 Task: Create a sub task Release to Production / Go Live for the task  Improve website speed and performance in the project AcmeWorks , assign it to team member softage.3@softage.net and update the status of the sub task to  Off Track , set the priority of the sub task to High
Action: Mouse moved to (479, 245)
Screenshot: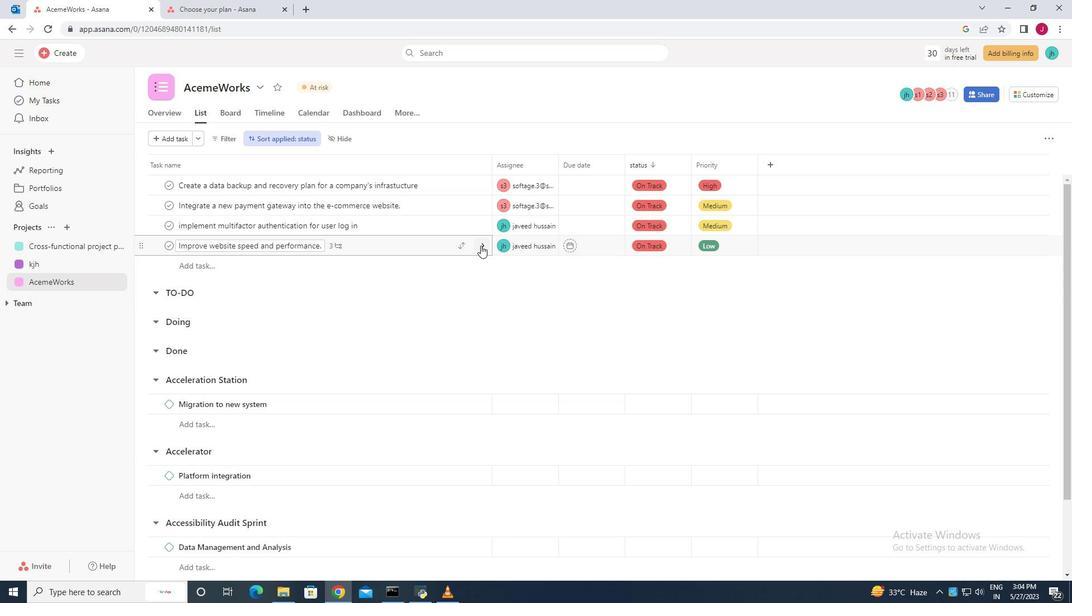 
Action: Mouse pressed left at (479, 245)
Screenshot: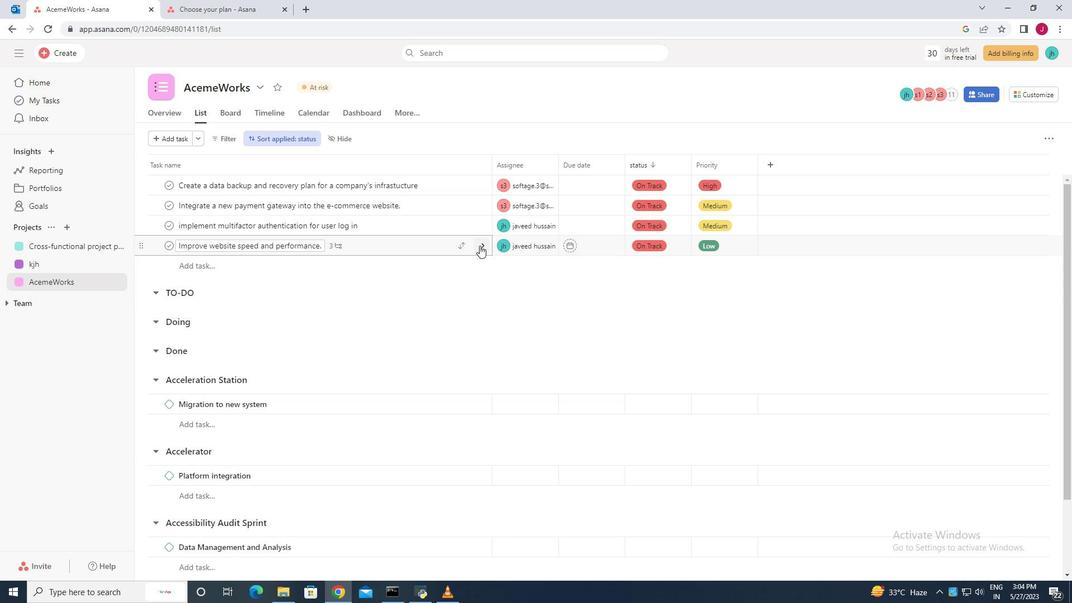 
Action: Mouse moved to (780, 387)
Screenshot: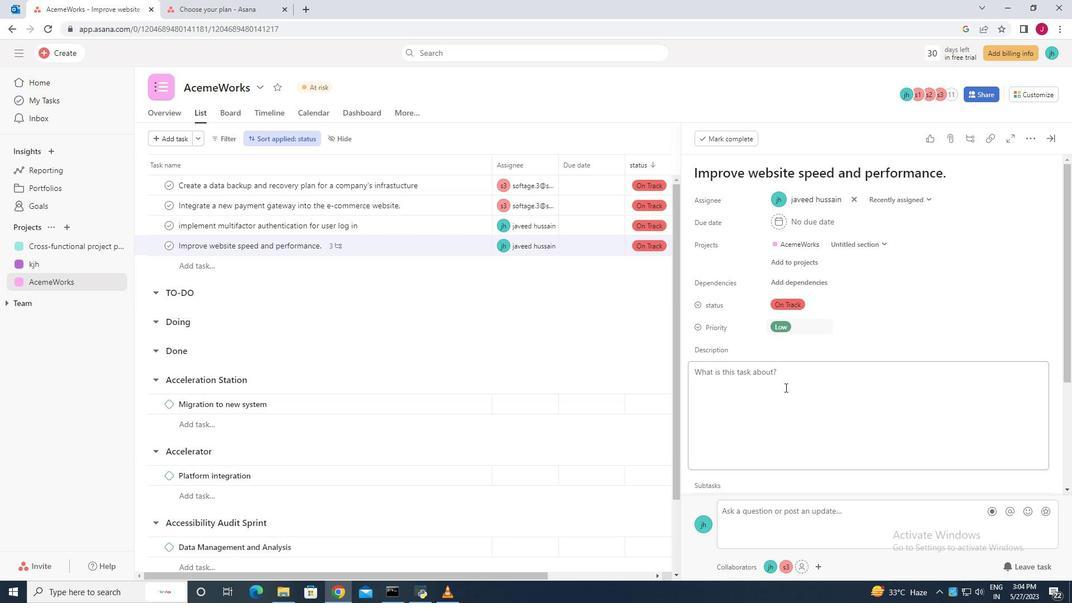 
Action: Mouse scrolled (780, 387) with delta (0, 0)
Screenshot: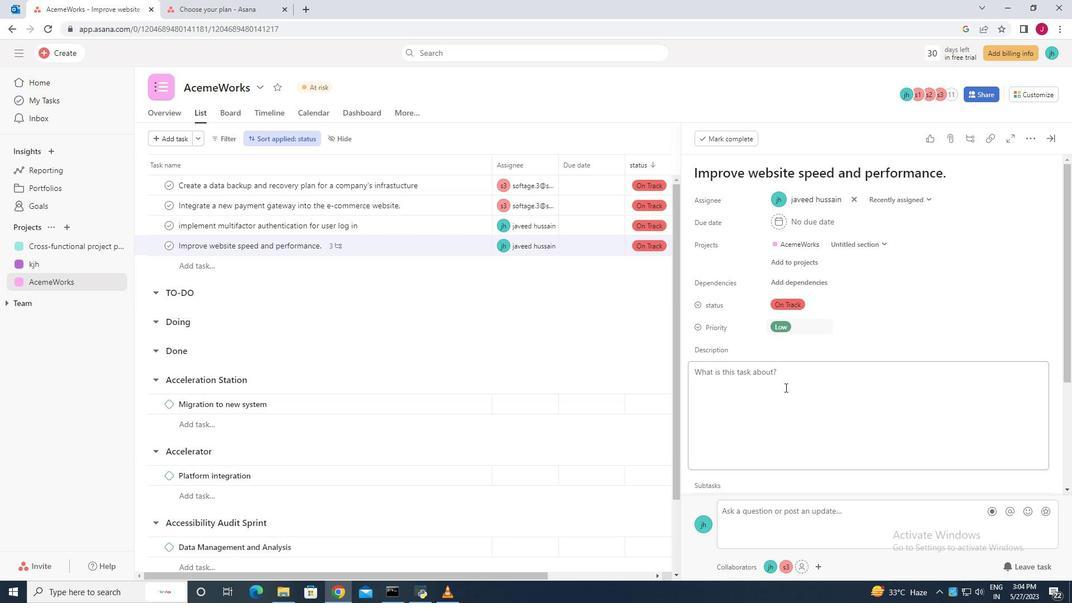 
Action: Mouse scrolled (780, 387) with delta (0, 0)
Screenshot: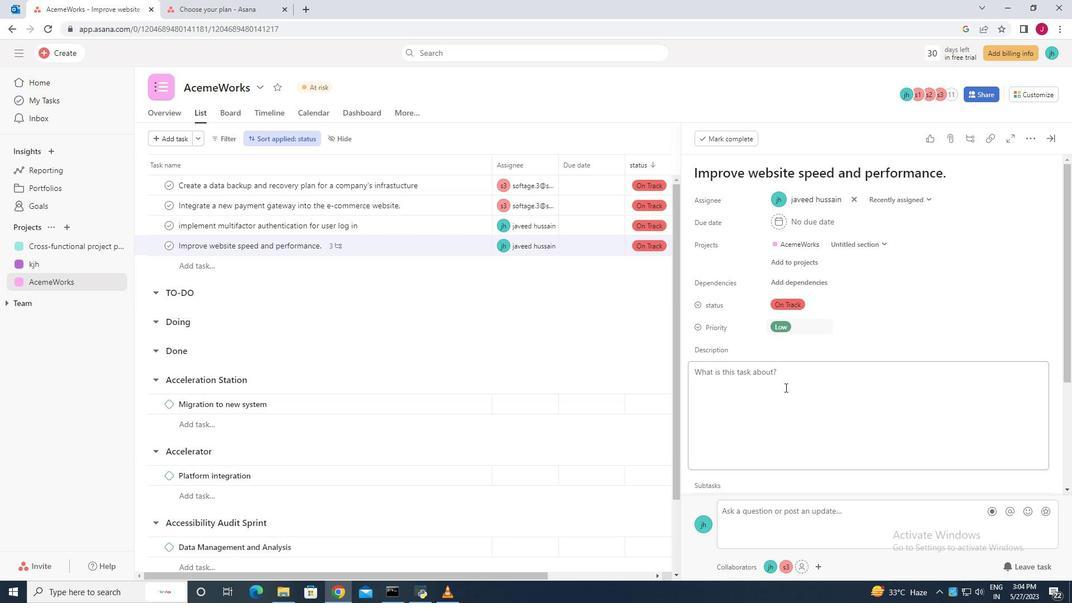 
Action: Mouse scrolled (780, 387) with delta (0, 0)
Screenshot: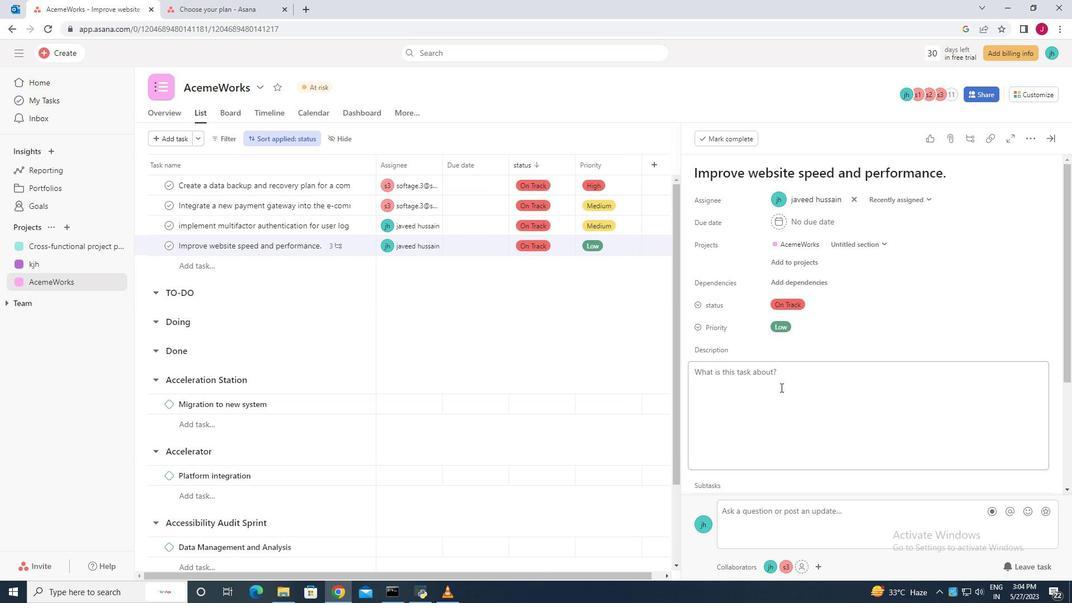
Action: Mouse moved to (734, 406)
Screenshot: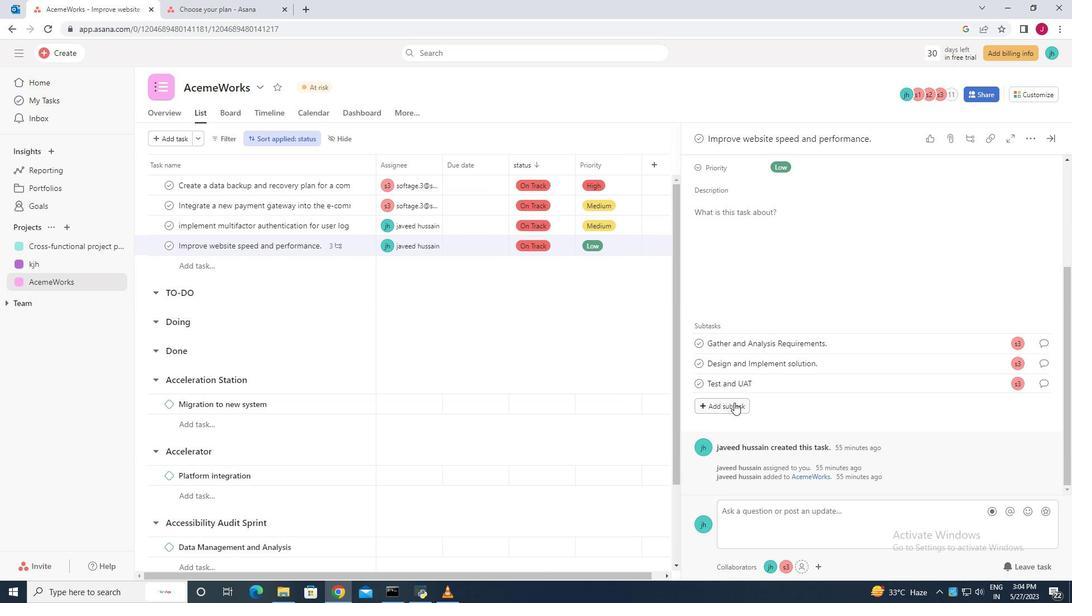 
Action: Mouse pressed left at (734, 406)
Screenshot: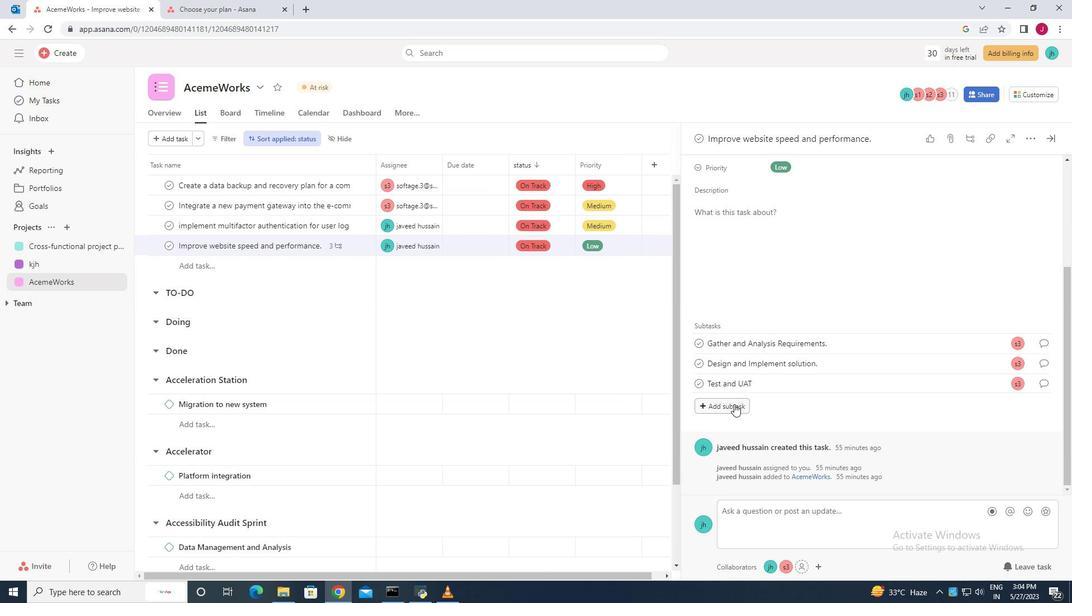 
Action: Mouse moved to (724, 387)
Screenshot: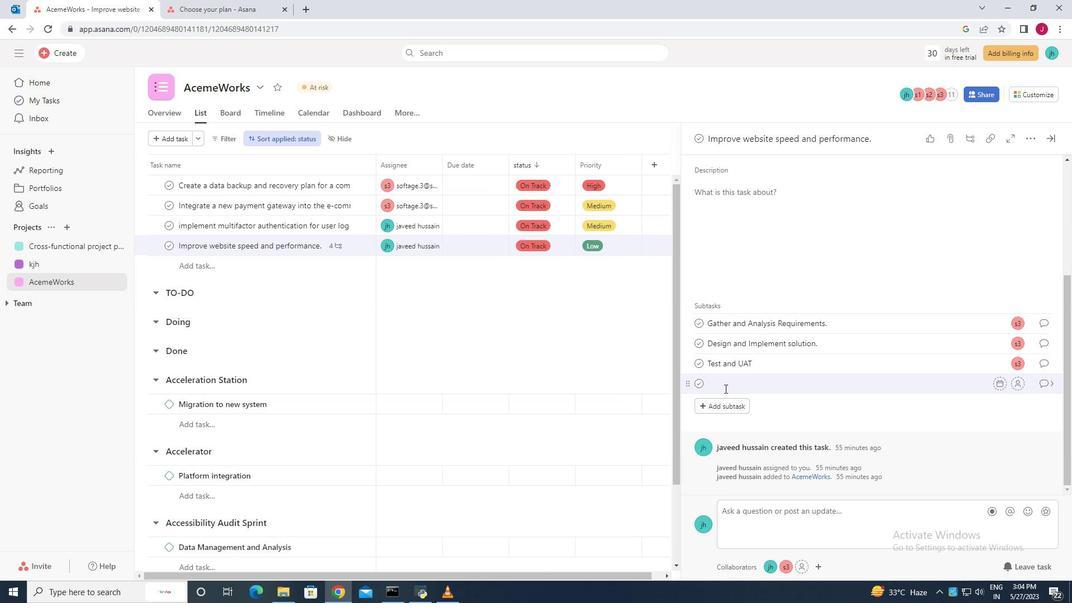 
Action: Key pressed <Key.caps_lock><Key.caps_lock>r<Key.caps_lock>ELEASE<Key.space>TO<Key.space>PRODUCTION/<Key.space><Key.caps_lock>go<Key.caps_lock><Key.space><Key.caps_lock>l<Key.caps_lock>IVE
Screenshot: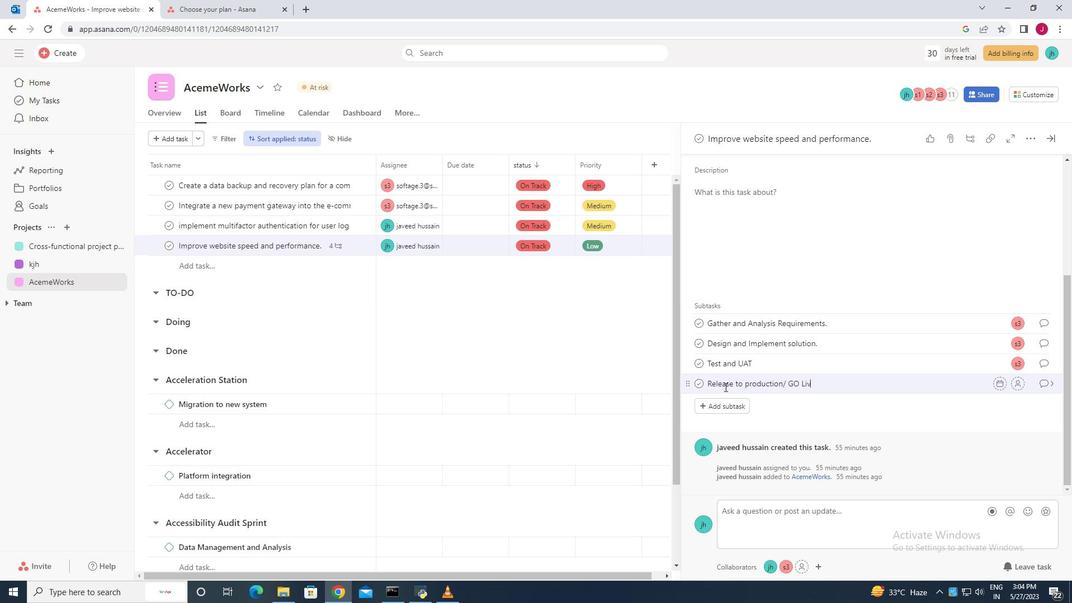 
Action: Mouse moved to (1016, 384)
Screenshot: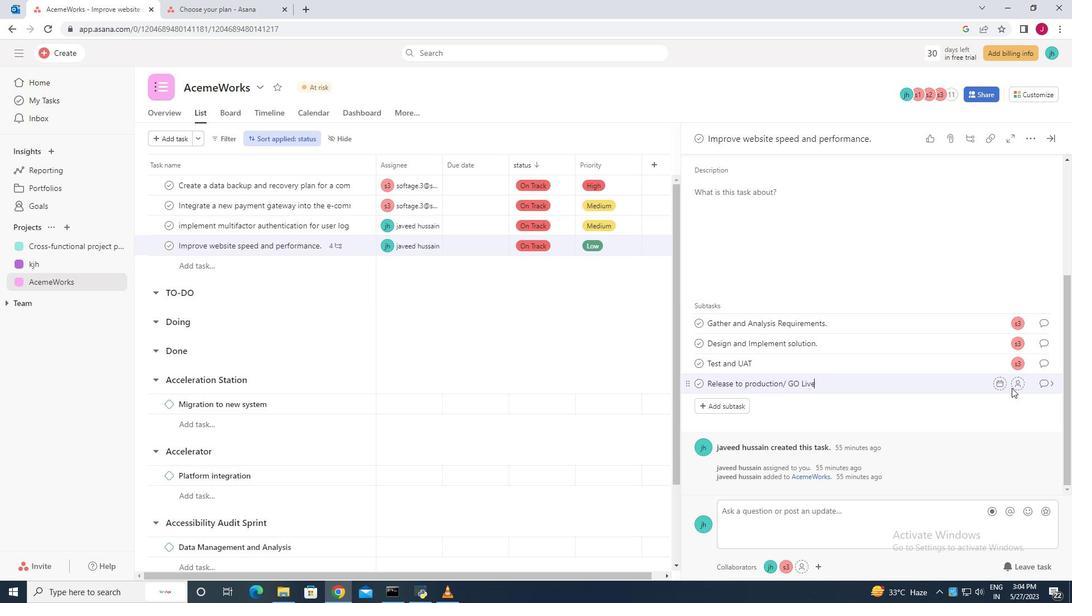 
Action: Mouse pressed left at (1016, 384)
Screenshot: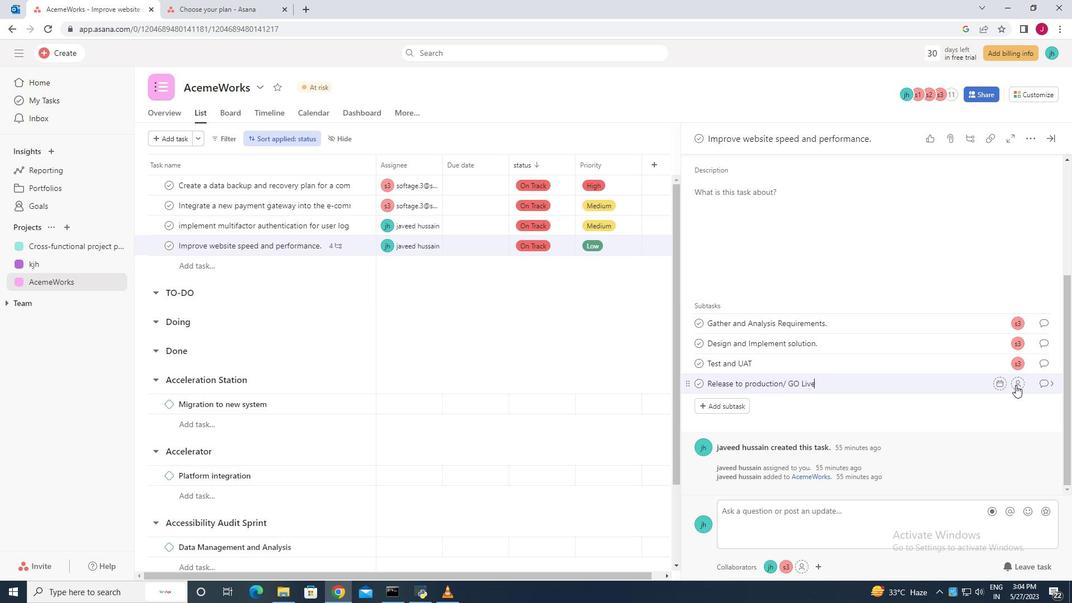
Action: Mouse moved to (894, 401)
Screenshot: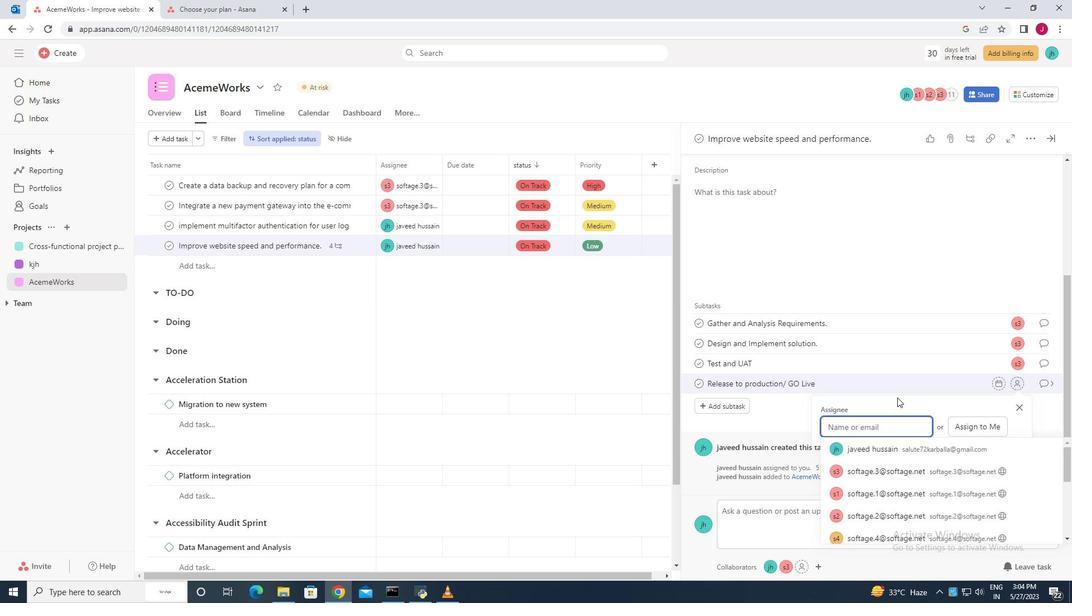 
Action: Key pressed SOFTA.3
Screenshot: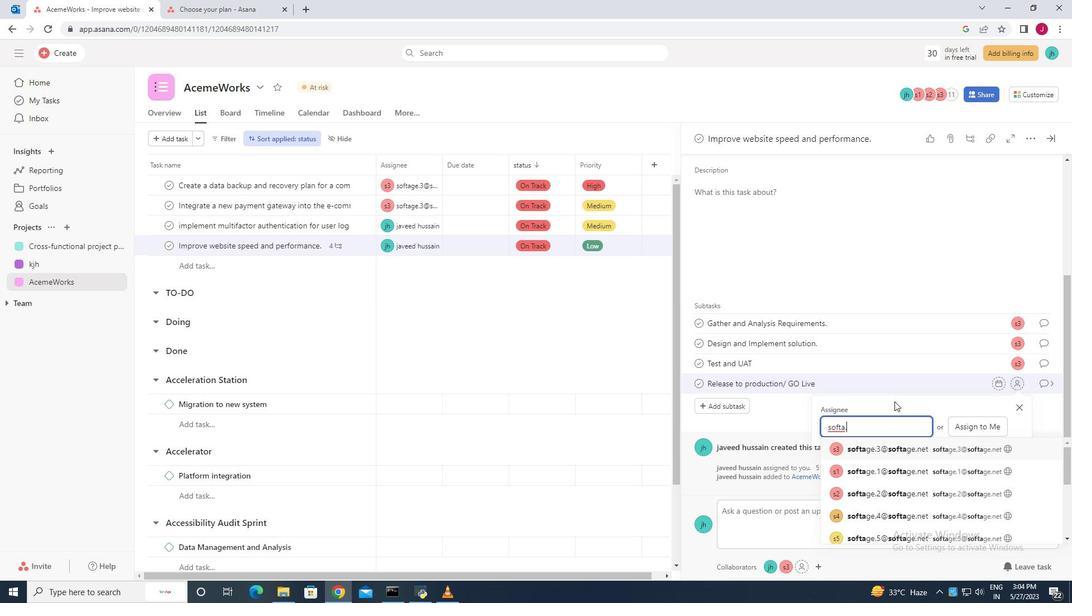 
Action: Mouse moved to (878, 451)
Screenshot: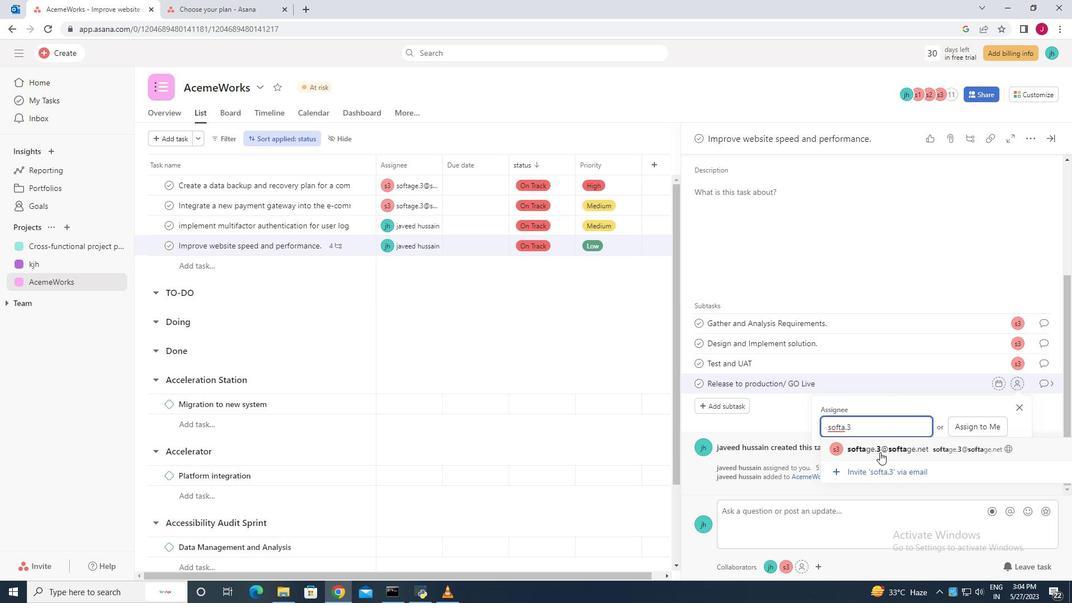 
Action: Mouse pressed left at (878, 451)
Screenshot: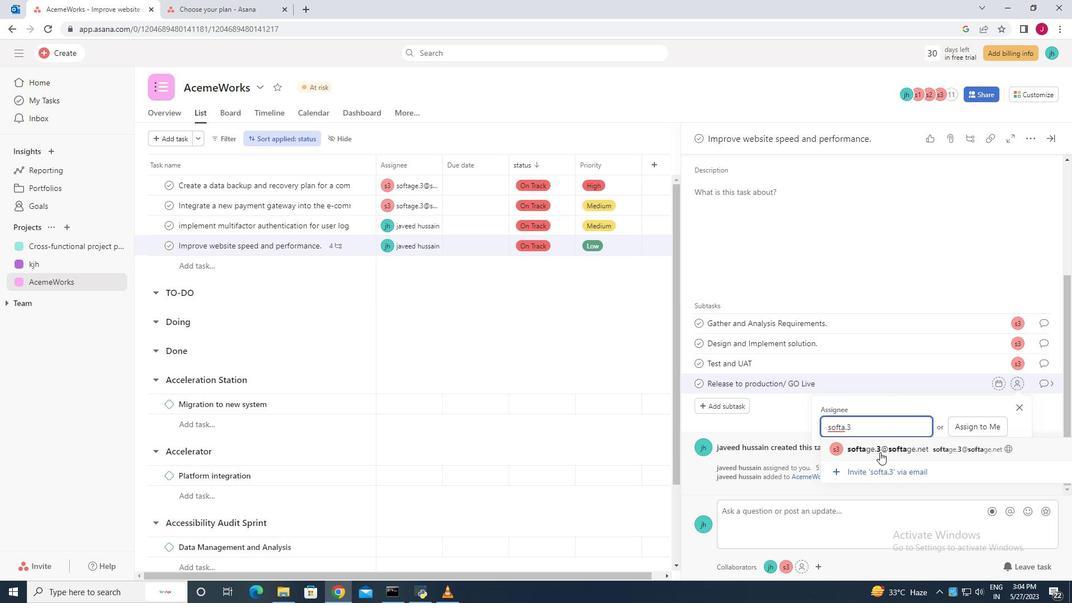 
Action: Mouse moved to (1043, 387)
Screenshot: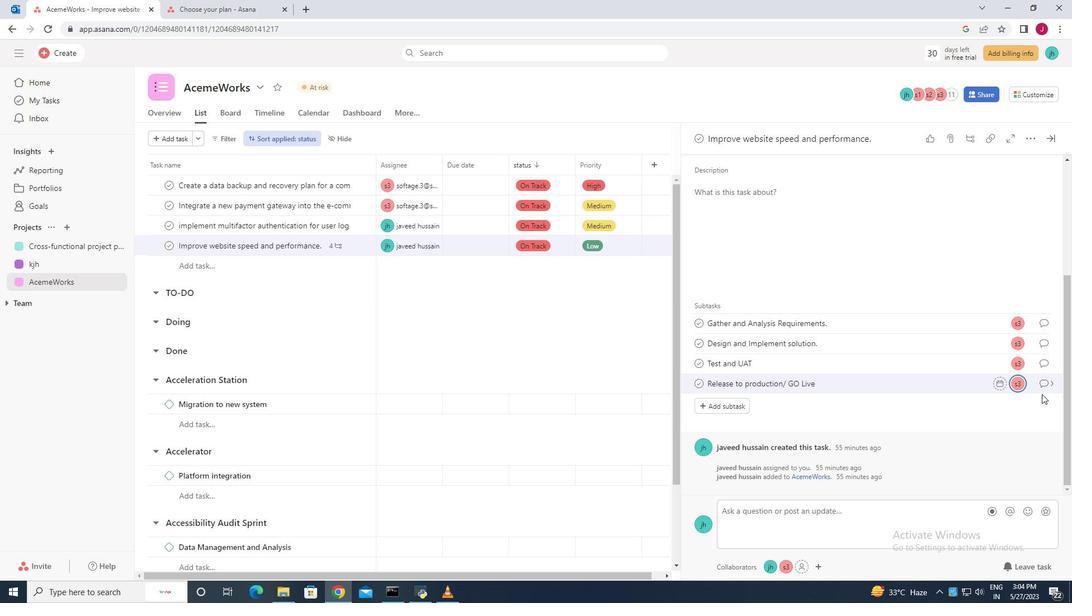 
Action: Mouse pressed left at (1043, 387)
Screenshot: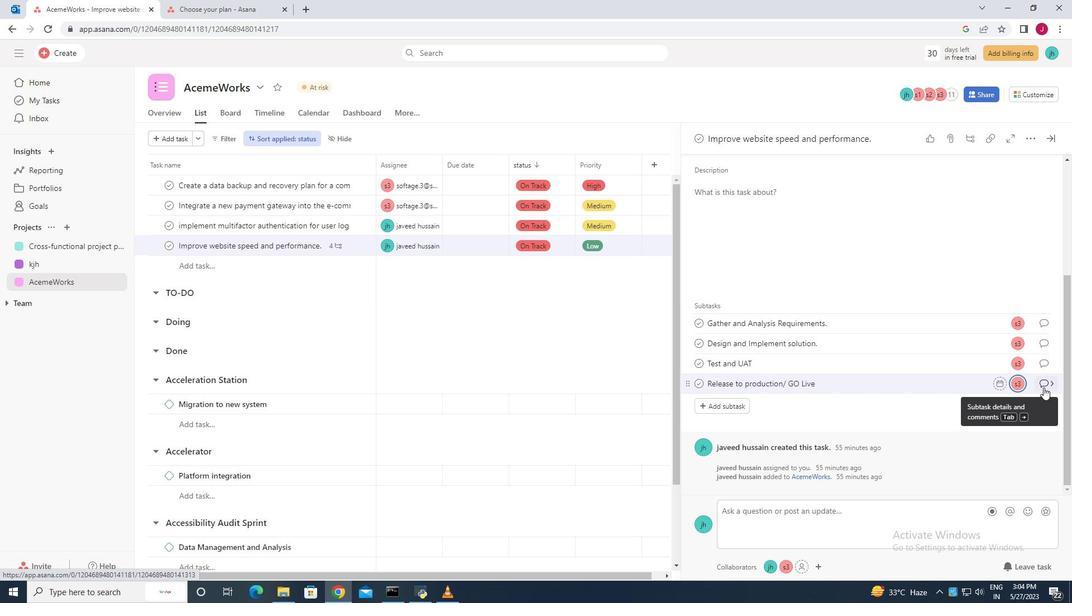 
Action: Mouse moved to (749, 298)
Screenshot: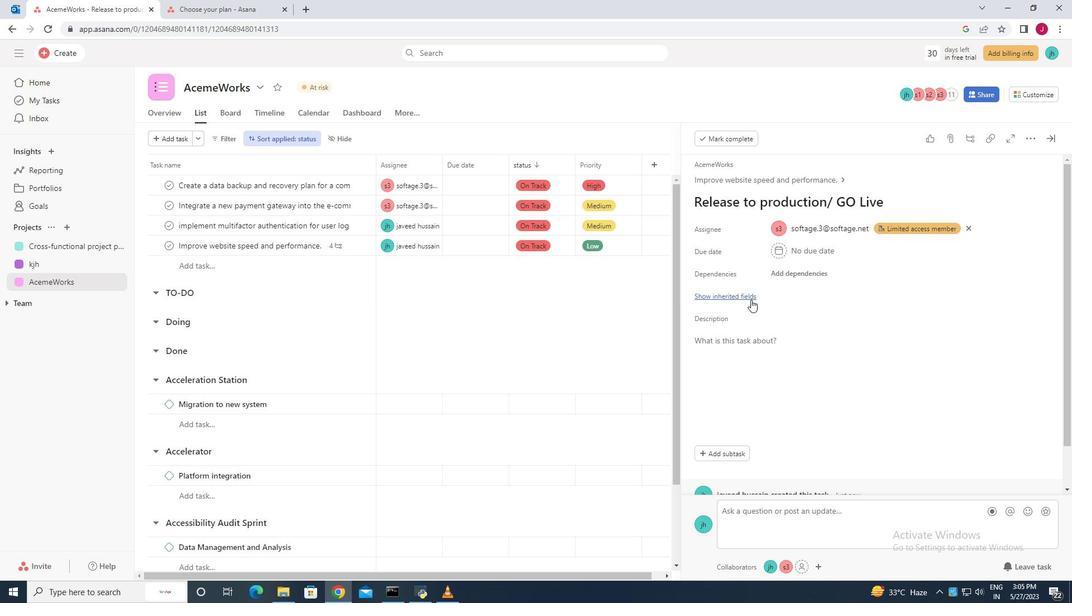 
Action: Mouse pressed left at (749, 298)
Screenshot: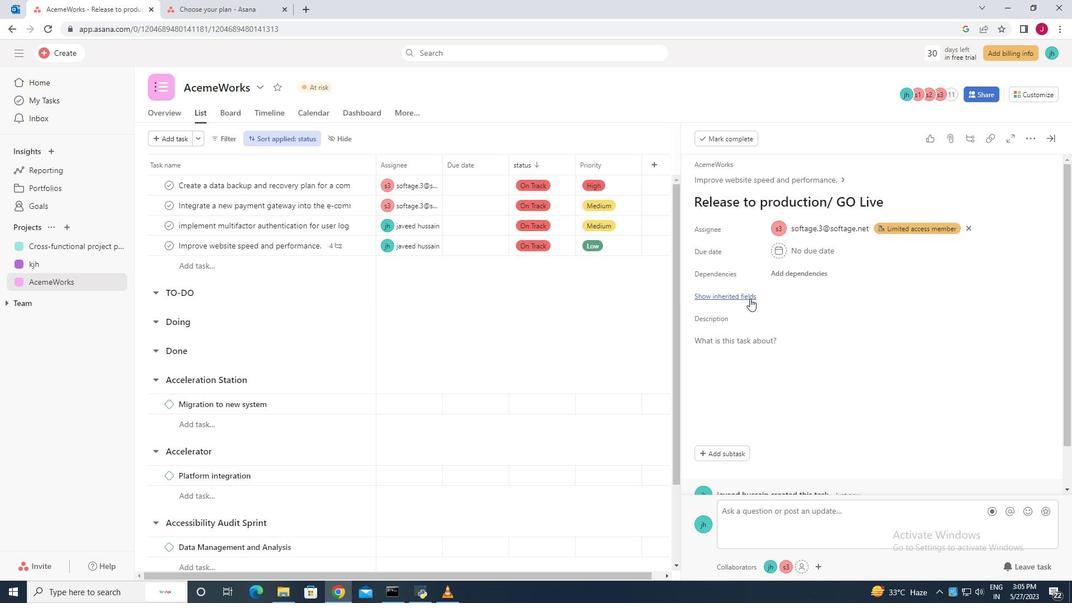 
Action: Mouse moved to (774, 318)
Screenshot: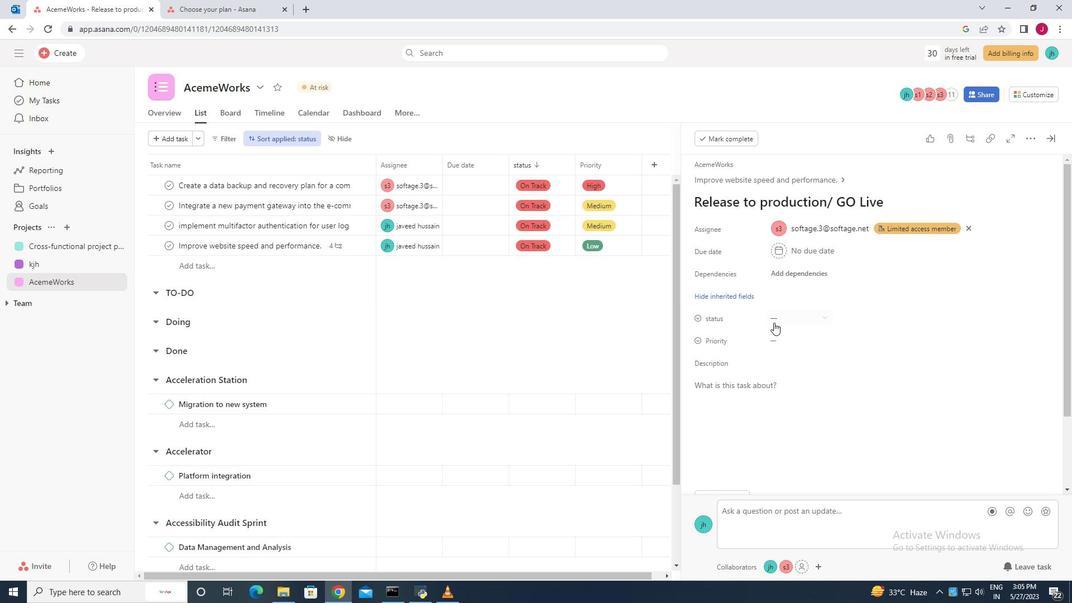 
Action: Mouse pressed left at (774, 318)
Screenshot: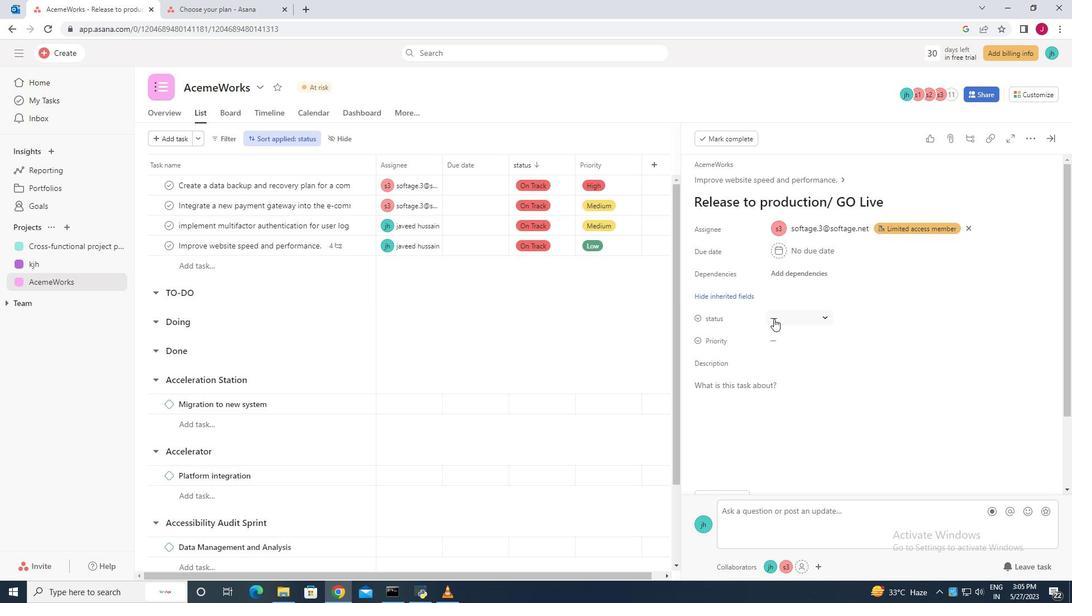 
Action: Mouse moved to (801, 379)
Screenshot: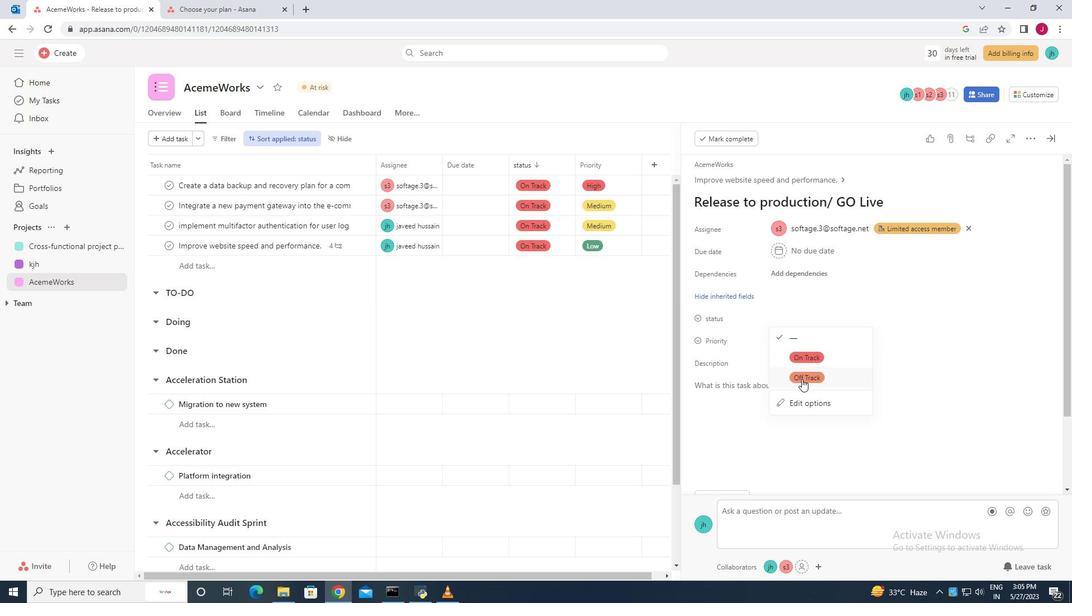 
Action: Mouse pressed left at (801, 379)
Screenshot: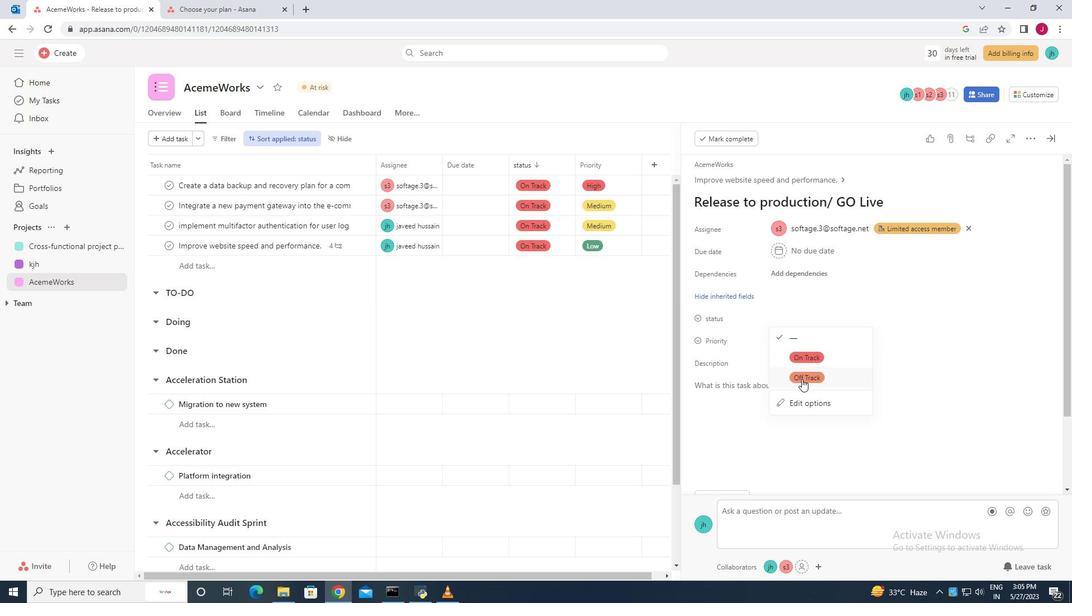 
Action: Mouse moved to (779, 341)
Screenshot: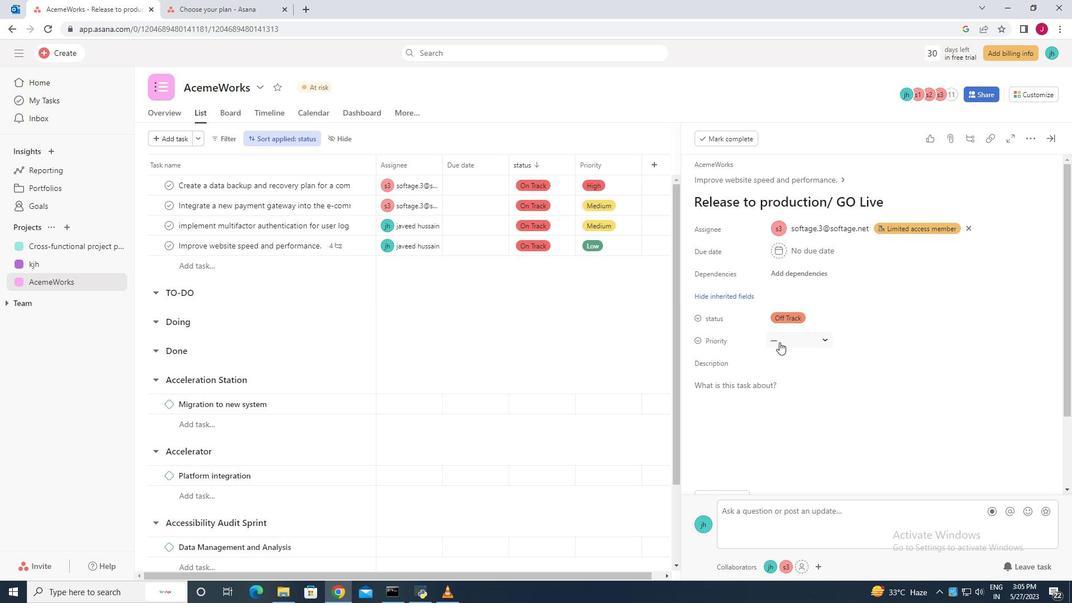 
Action: Mouse pressed left at (779, 341)
Screenshot: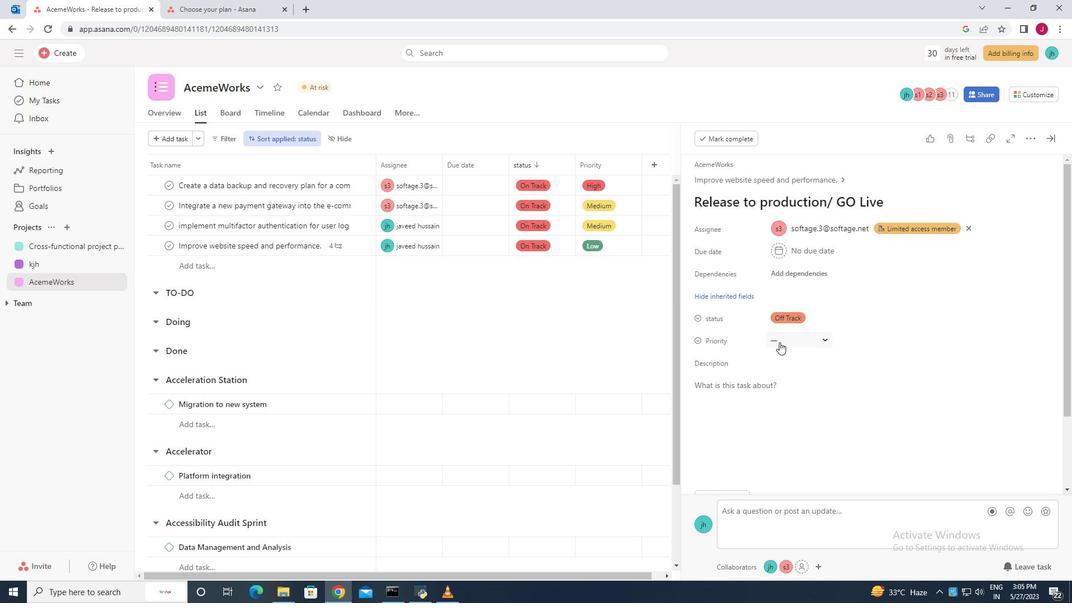 
Action: Mouse moved to (809, 377)
Screenshot: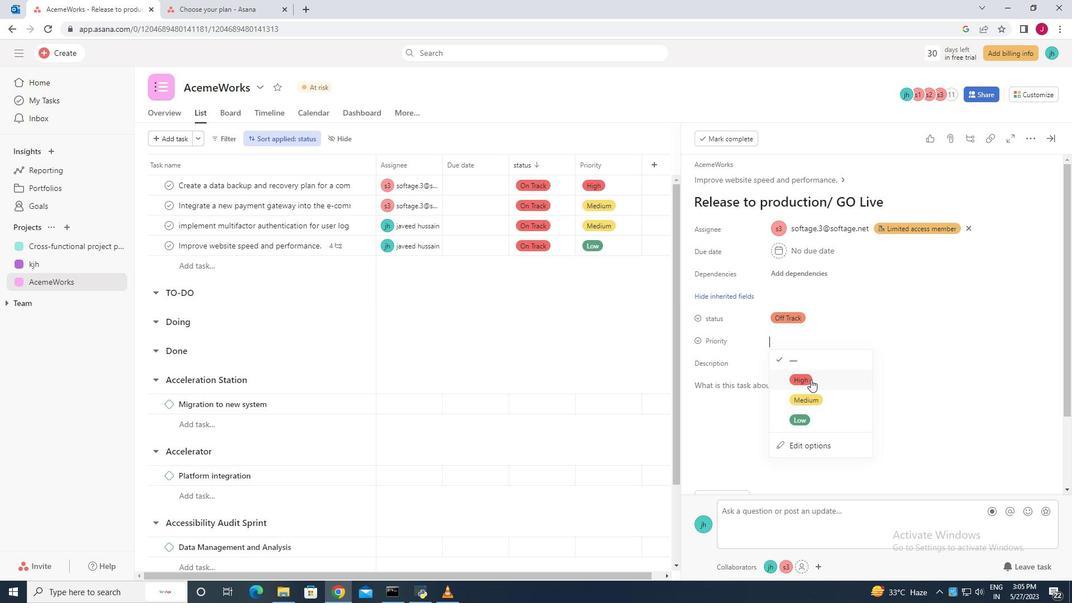 
Action: Mouse pressed left at (809, 377)
Screenshot: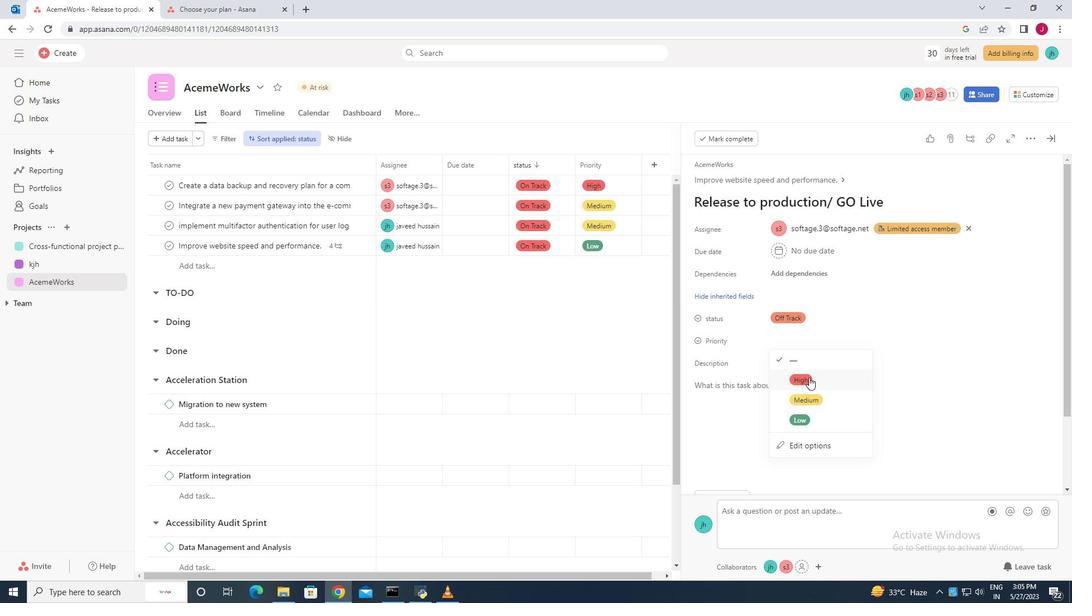 
Action: Mouse moved to (811, 384)
Screenshot: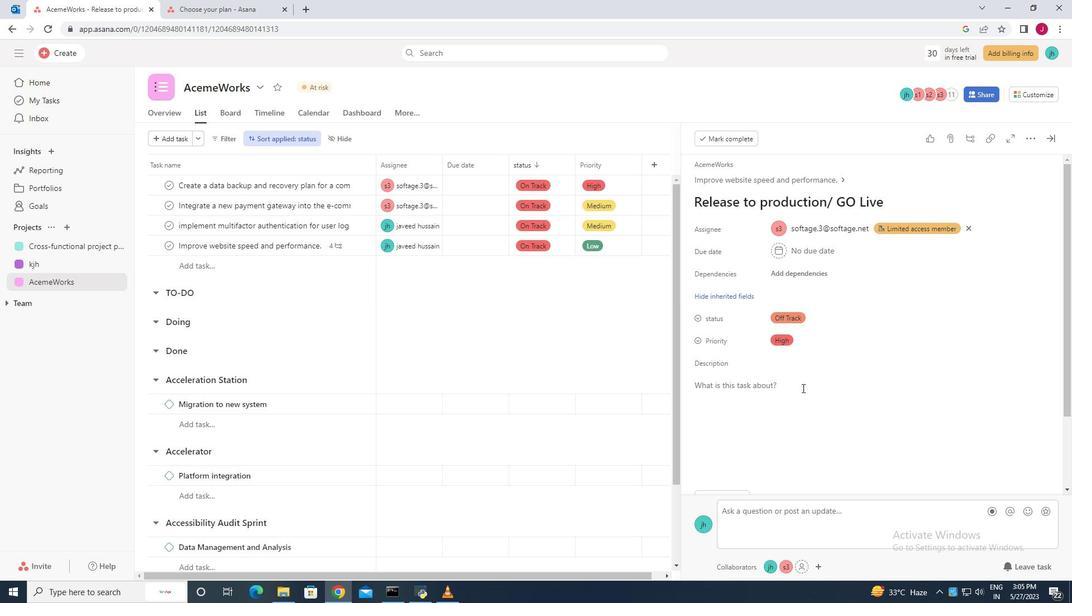 
